 Task: Change IN PROGRESS as Status of Issue Issue0000000256 in Backlog  in Scrum Project Project0000000052 in Jira. Change IN PROGRESS as Status of Issue Issue0000000258 in Backlog  in Scrum Project Project0000000052 in Jira. Change IN PROGRESS as Status of Issue Issue0000000260 in Backlog  in Scrum Project Project0000000052 in Jira. Assign Person0000000101 as Assignee of Issue Issue0000000251 in Backlog  in Scrum Project Project0000000051 in Jira. Assign Person0000000101 as Assignee of Issue Issue0000000252 in Backlog  in Scrum Project Project0000000051 in Jira
Action: Mouse moved to (254, 79)
Screenshot: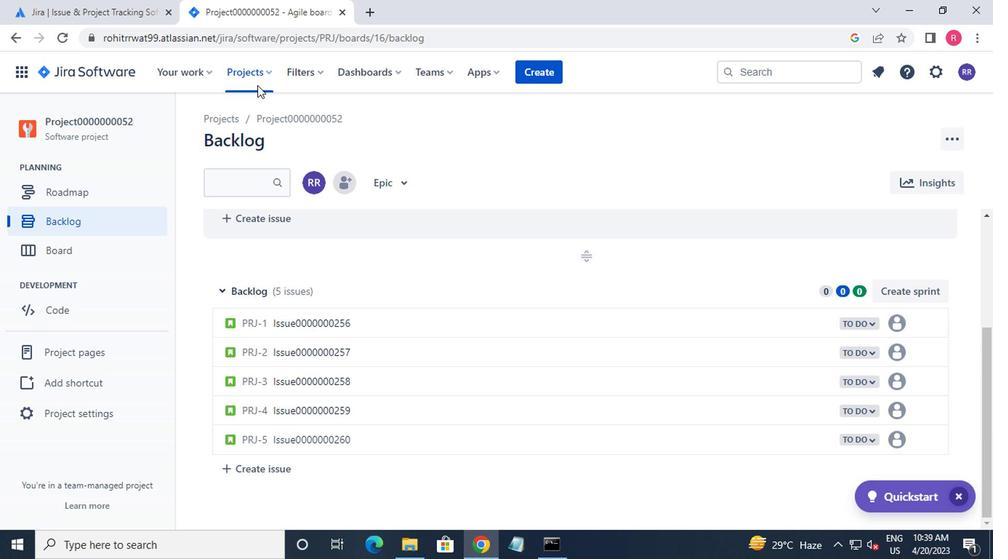 
Action: Mouse pressed left at (254, 79)
Screenshot: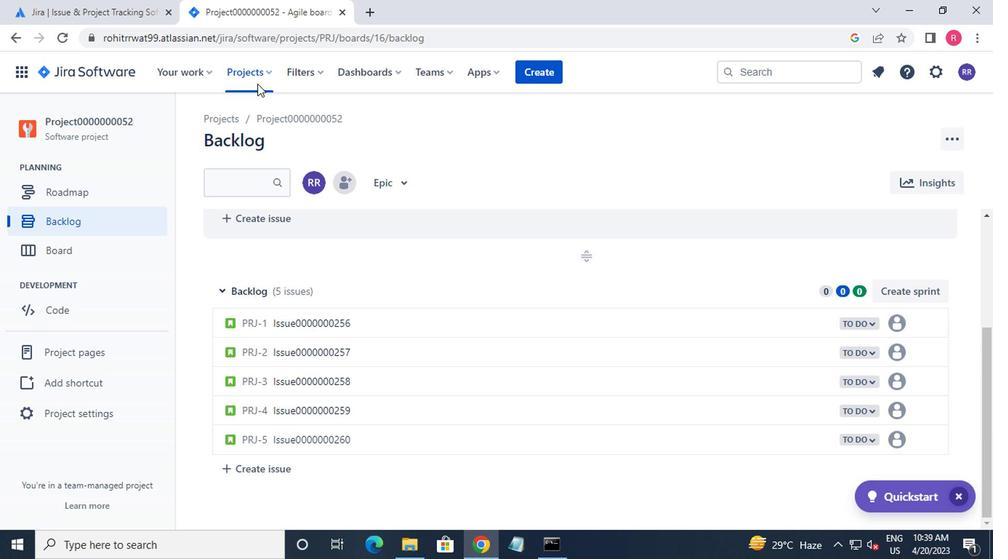 
Action: Mouse moved to (317, 150)
Screenshot: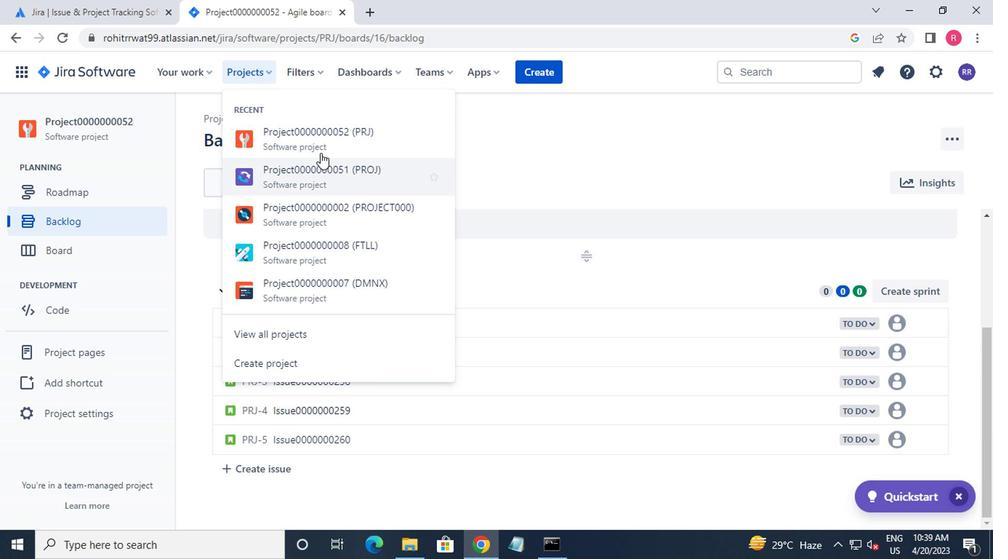 
Action: Mouse pressed left at (317, 150)
Screenshot: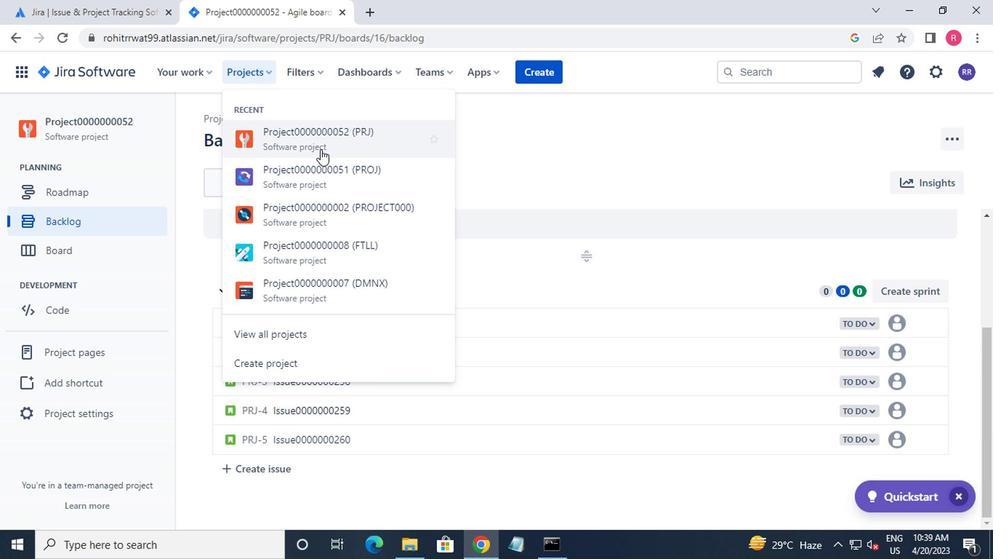 
Action: Mouse moved to (128, 208)
Screenshot: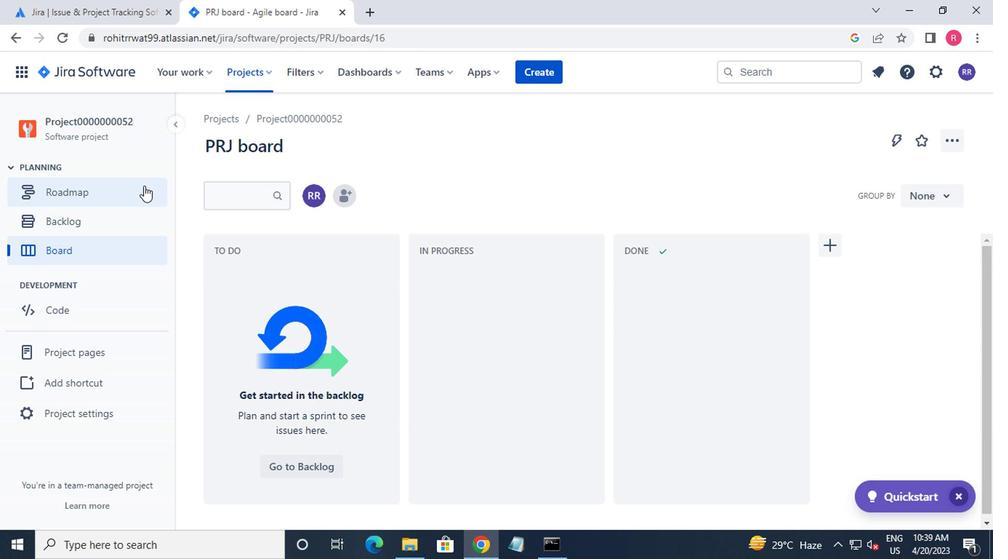 
Action: Mouse pressed left at (128, 208)
Screenshot: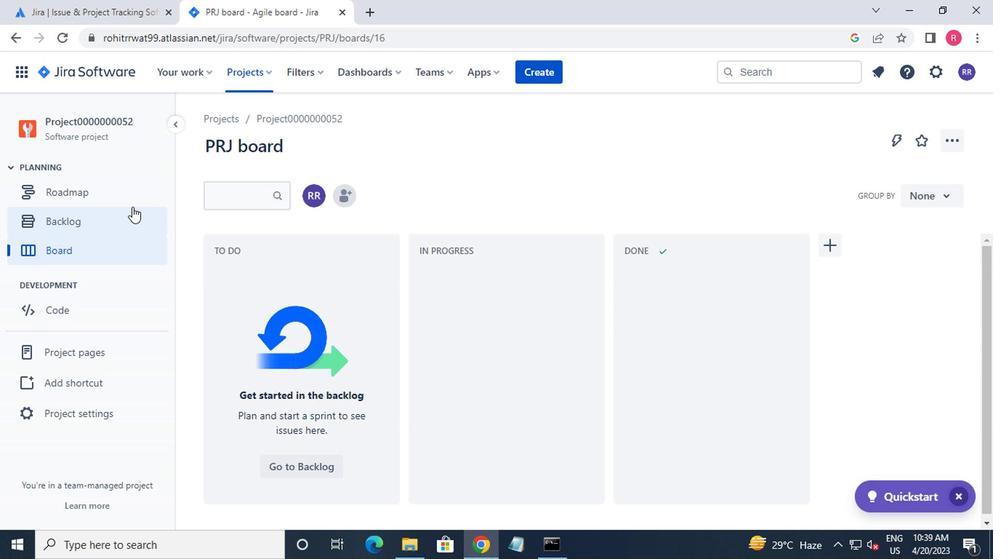 
Action: Mouse moved to (304, 367)
Screenshot: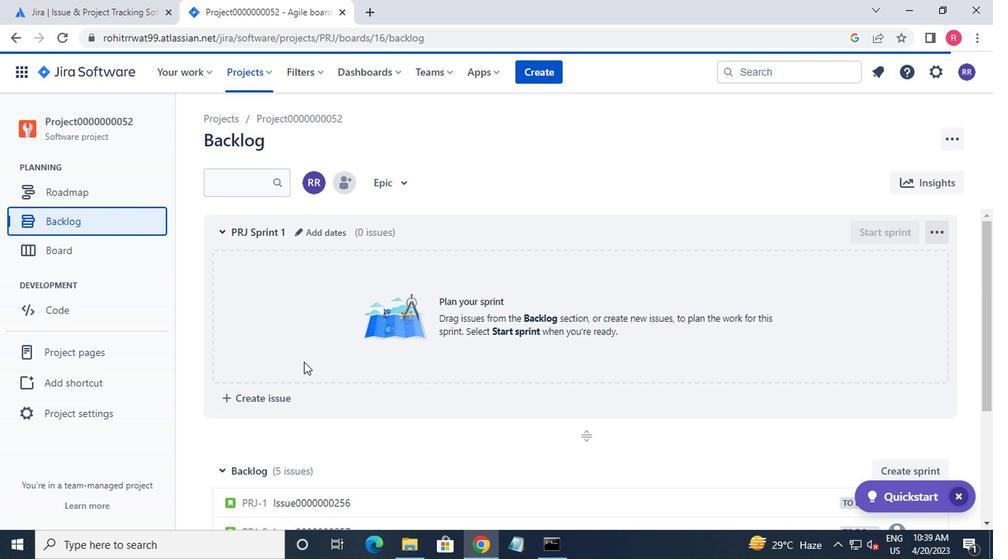 
Action: Mouse scrolled (304, 367) with delta (0, 0)
Screenshot: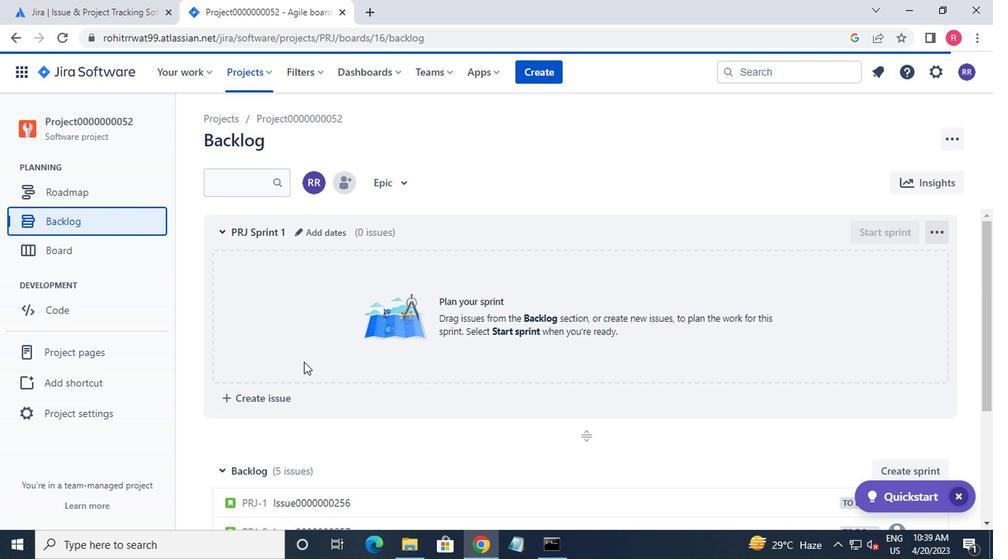 
Action: Mouse moved to (306, 370)
Screenshot: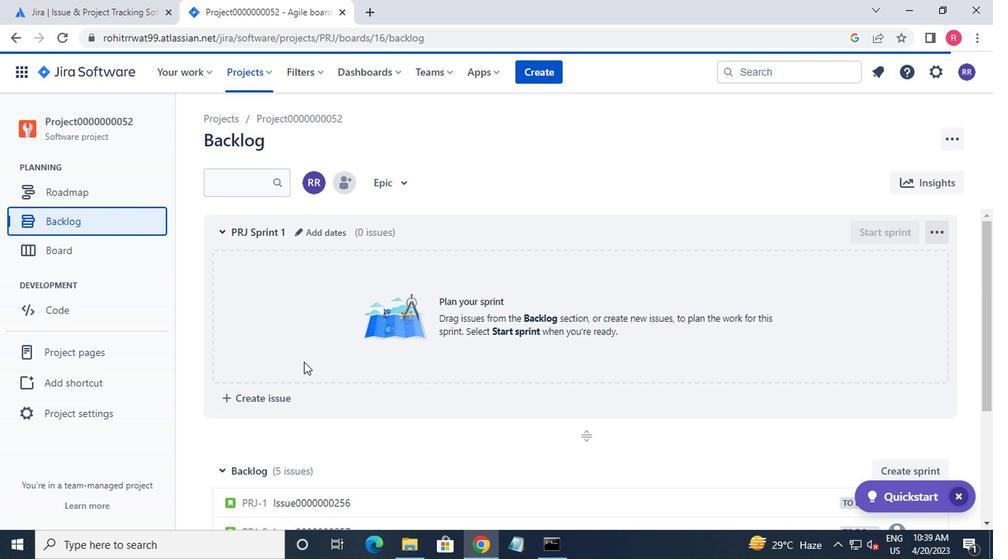 
Action: Mouse scrolled (306, 369) with delta (0, -1)
Screenshot: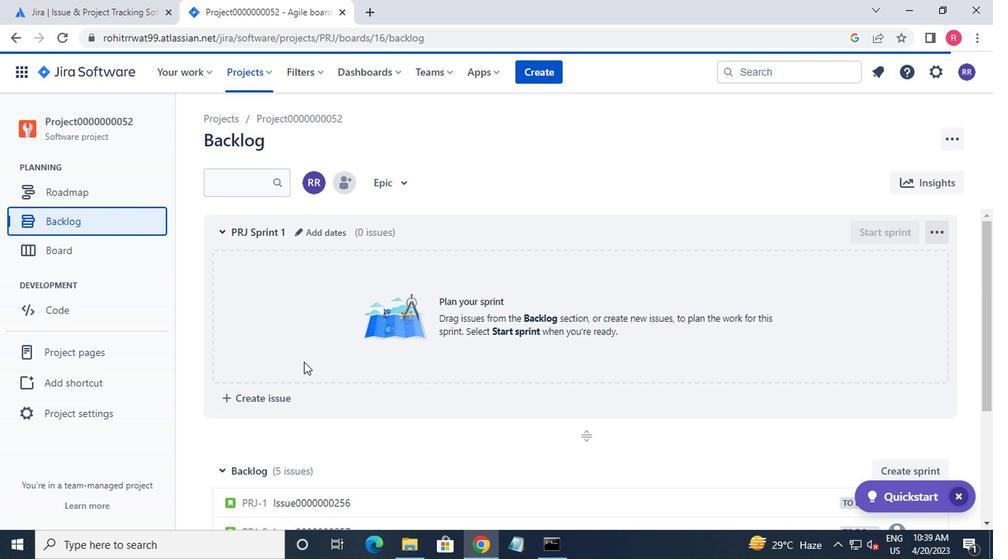 
Action: Mouse scrolled (306, 369) with delta (0, -1)
Screenshot: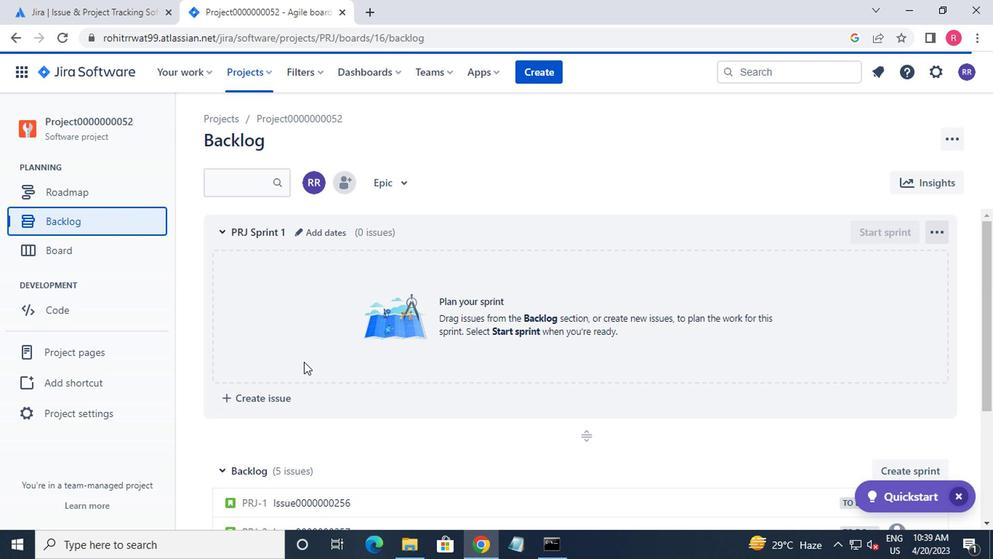 
Action: Mouse scrolled (306, 369) with delta (0, -1)
Screenshot: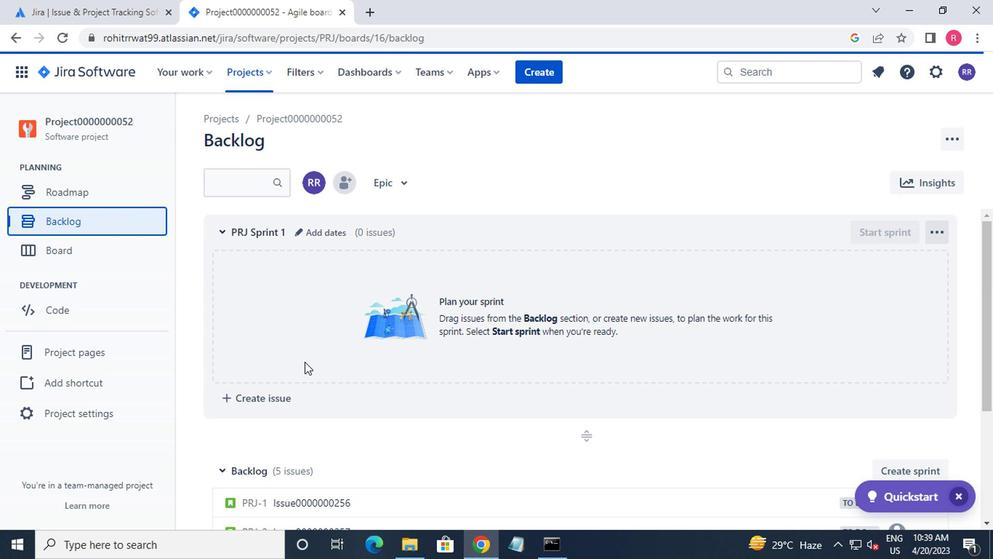 
Action: Mouse scrolled (306, 369) with delta (0, -1)
Screenshot: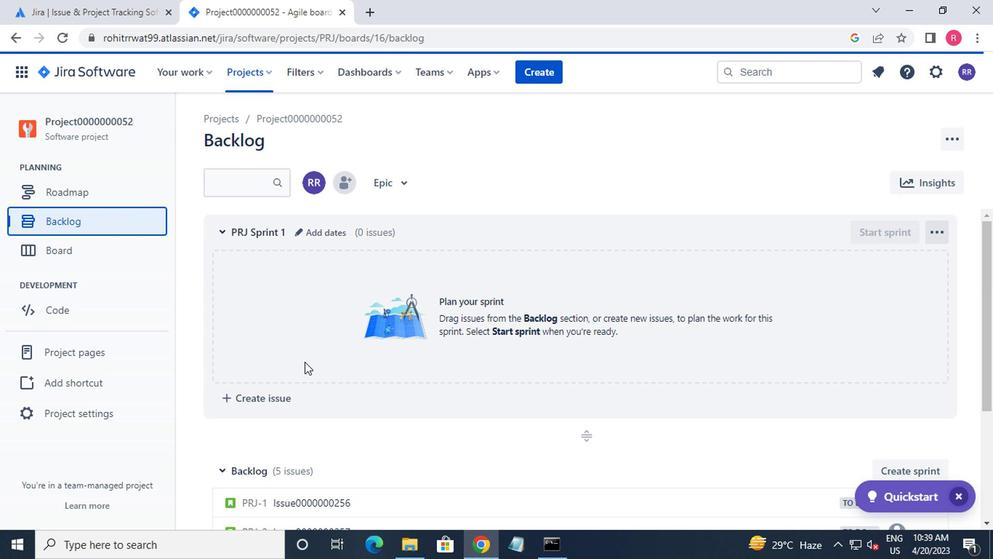 
Action: Mouse moved to (307, 371)
Screenshot: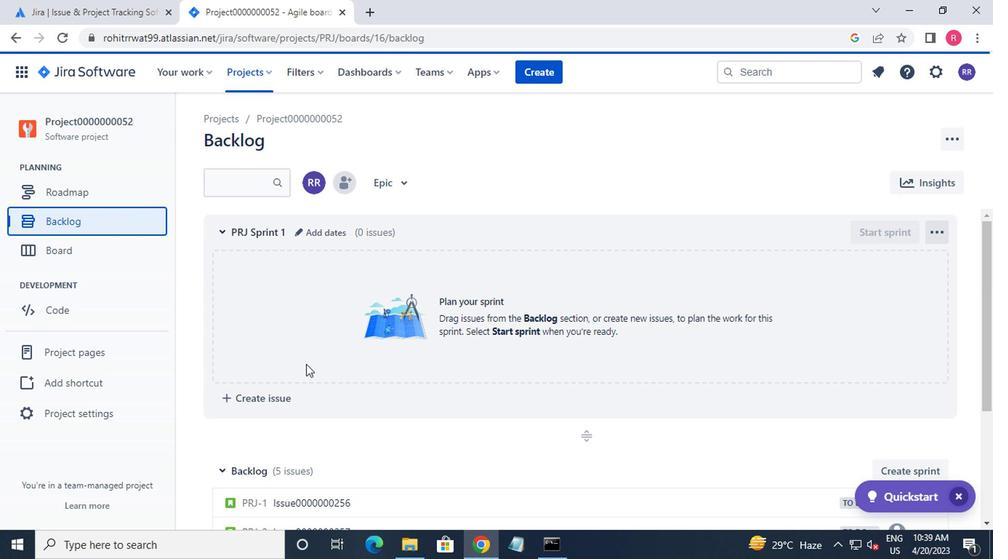 
Action: Mouse scrolled (307, 370) with delta (0, 0)
Screenshot: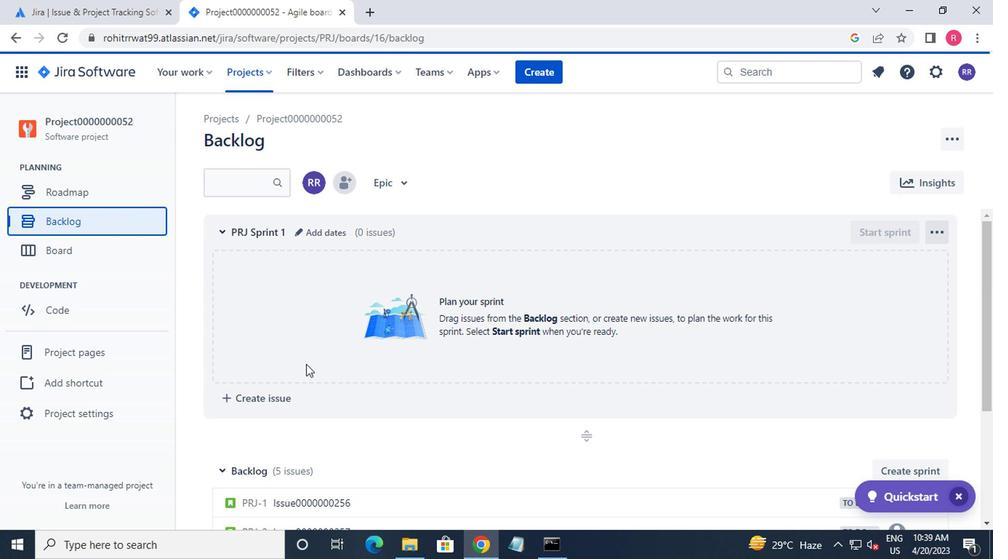 
Action: Mouse moved to (847, 327)
Screenshot: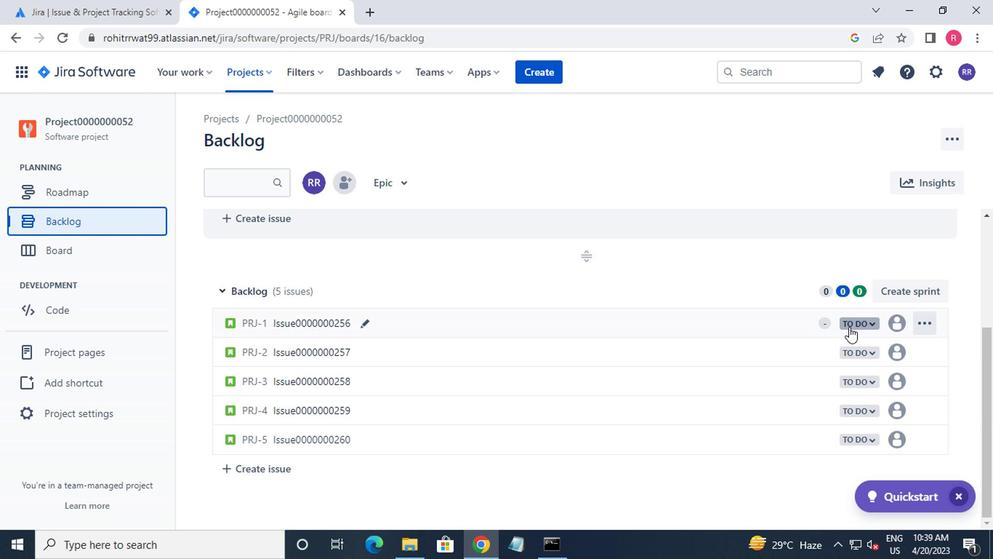 
Action: Mouse pressed left at (847, 327)
Screenshot: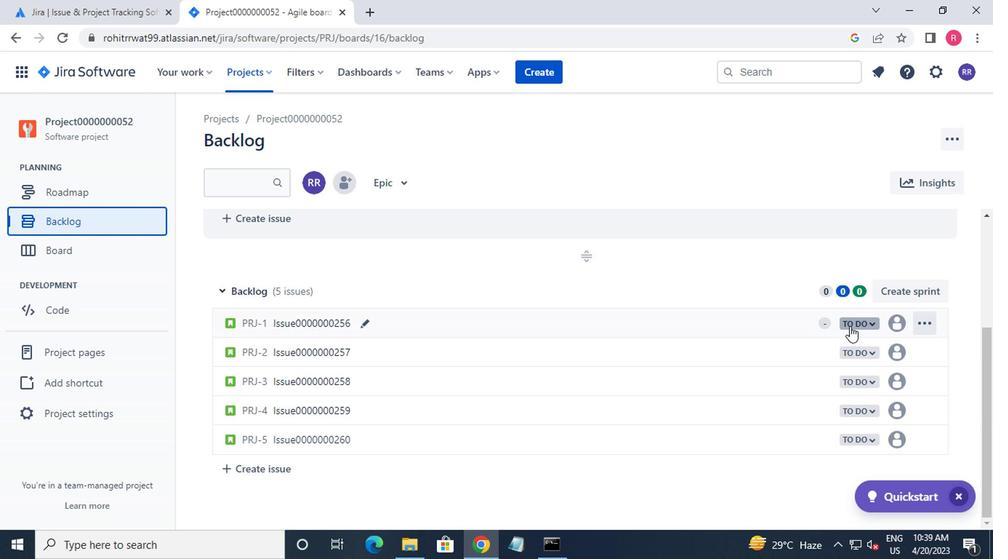 
Action: Mouse moved to (814, 347)
Screenshot: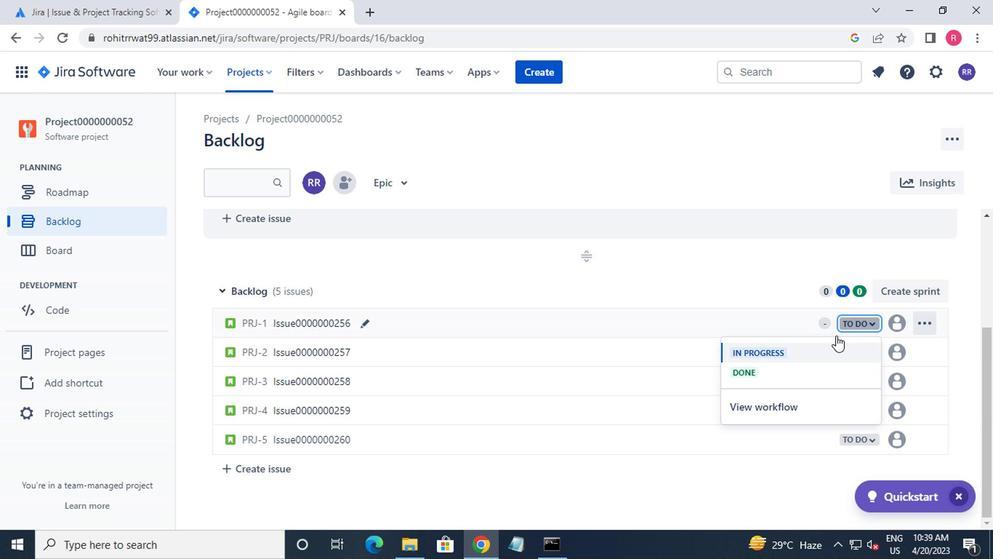 
Action: Mouse pressed left at (814, 347)
Screenshot: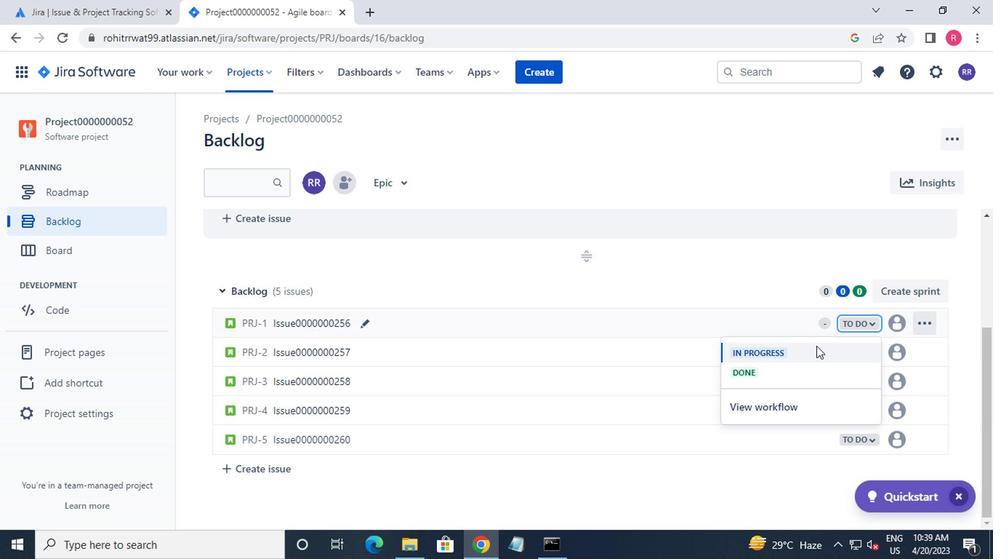 
Action: Mouse moved to (875, 385)
Screenshot: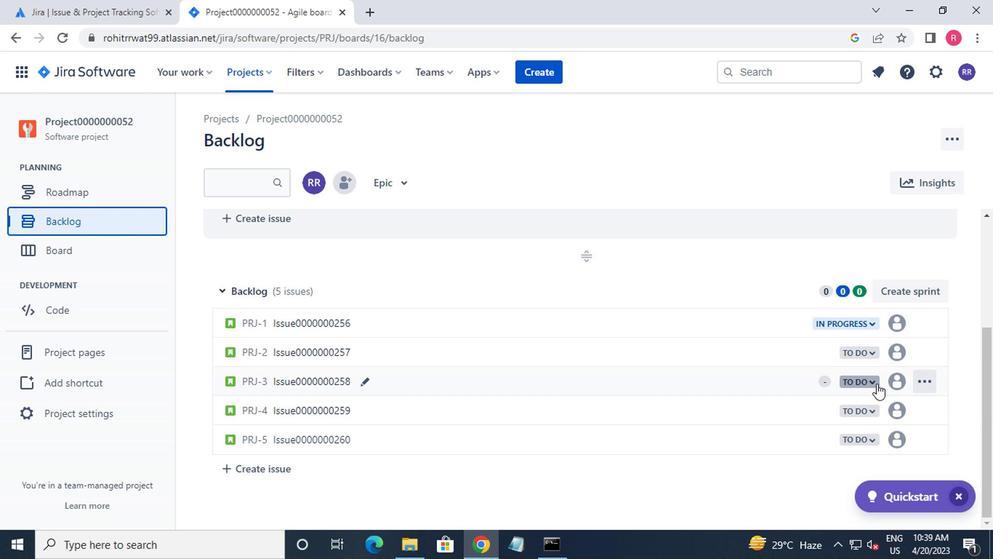 
Action: Mouse pressed left at (875, 385)
Screenshot: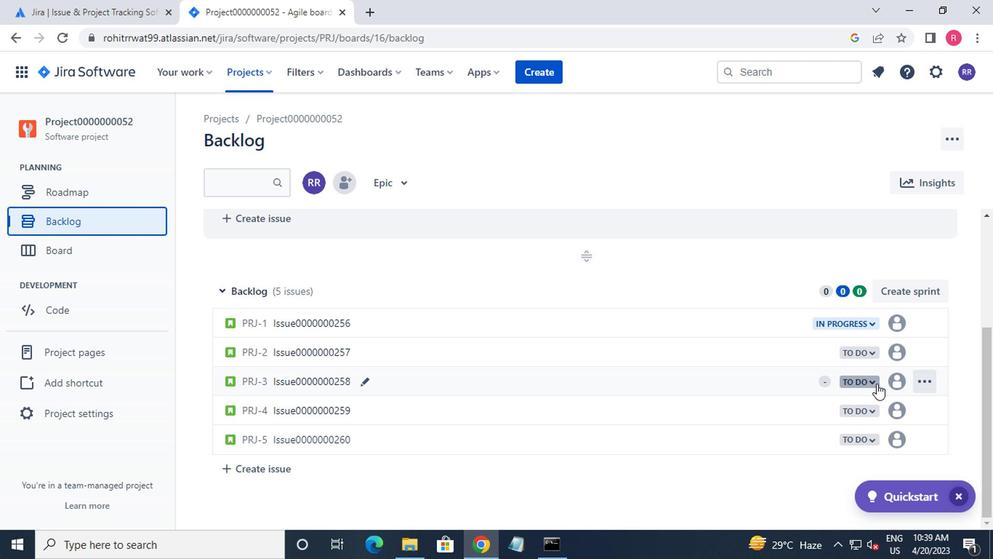 
Action: Mouse moved to (824, 406)
Screenshot: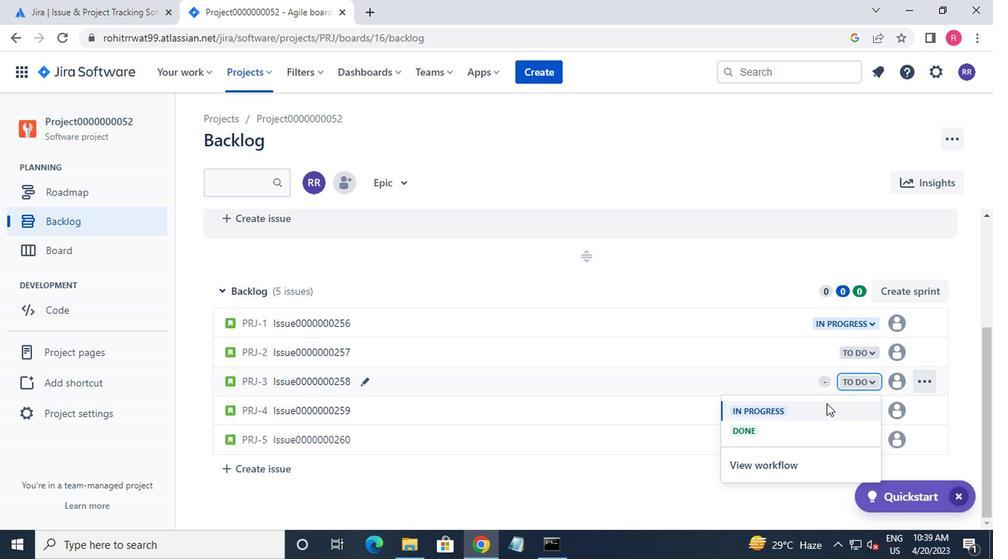 
Action: Mouse pressed left at (824, 406)
Screenshot: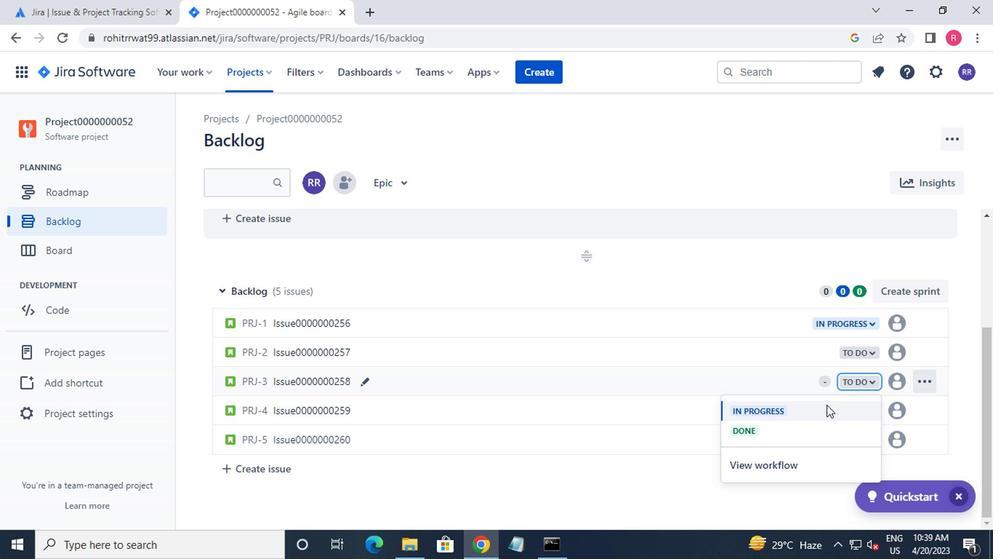 
Action: Mouse moved to (876, 442)
Screenshot: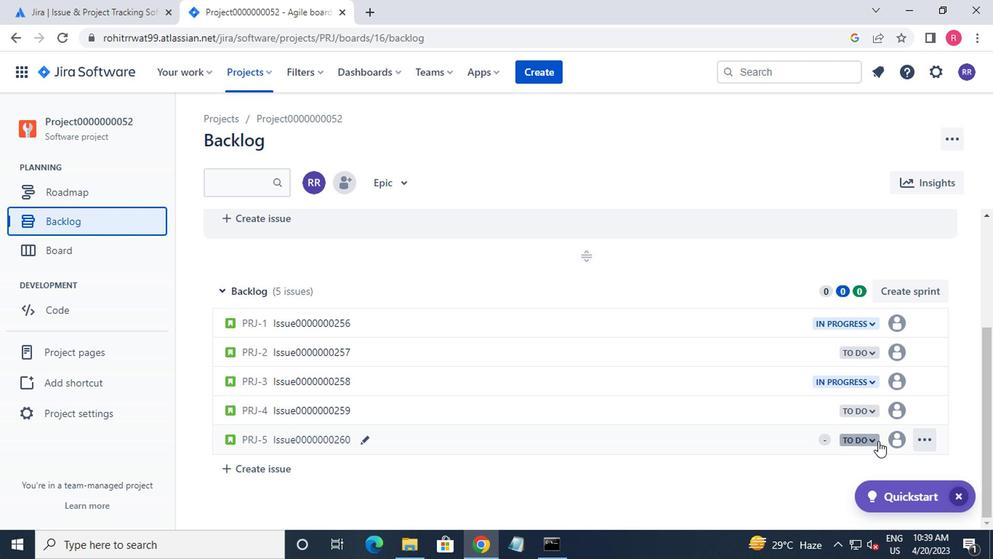 
Action: Mouse pressed left at (876, 442)
Screenshot: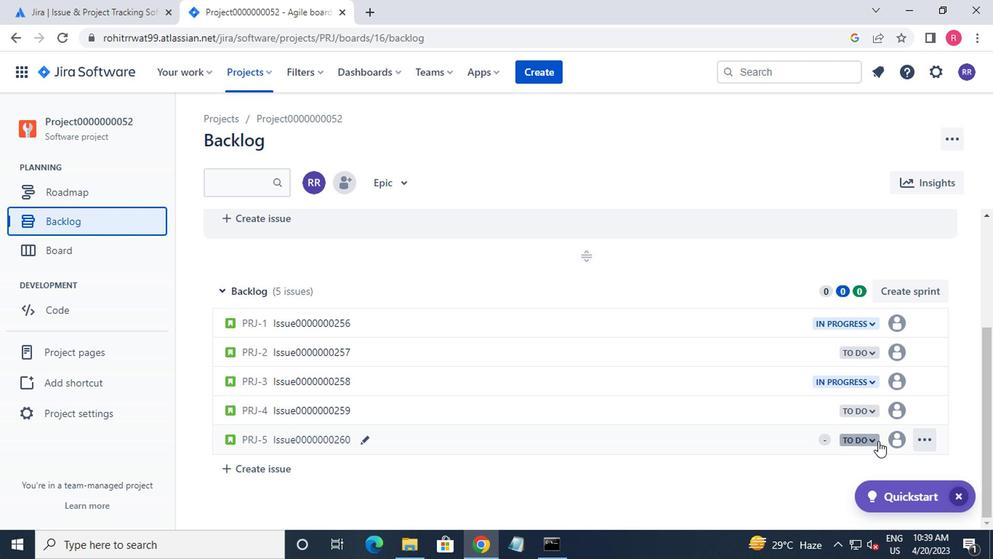 
Action: Mouse moved to (806, 356)
Screenshot: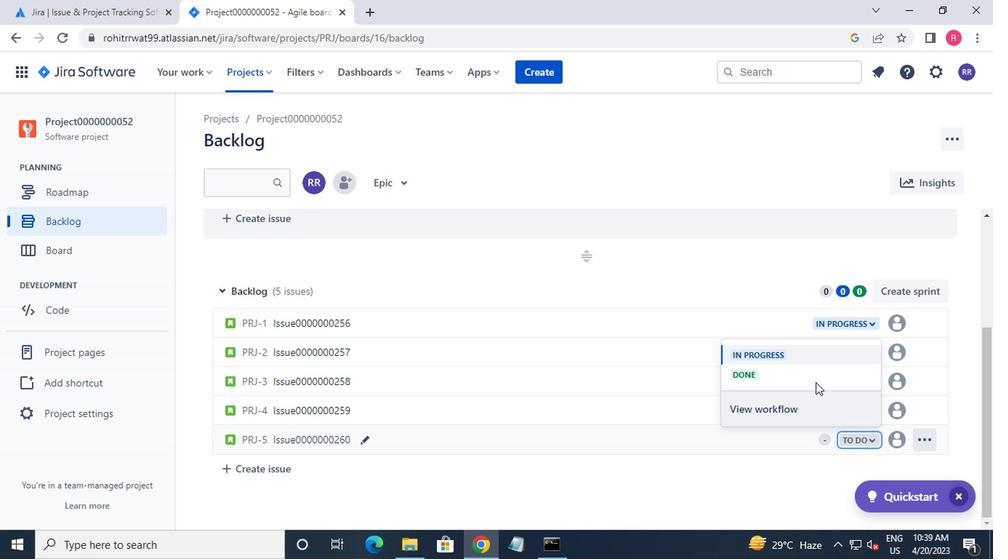 
Action: Mouse pressed left at (806, 356)
Screenshot: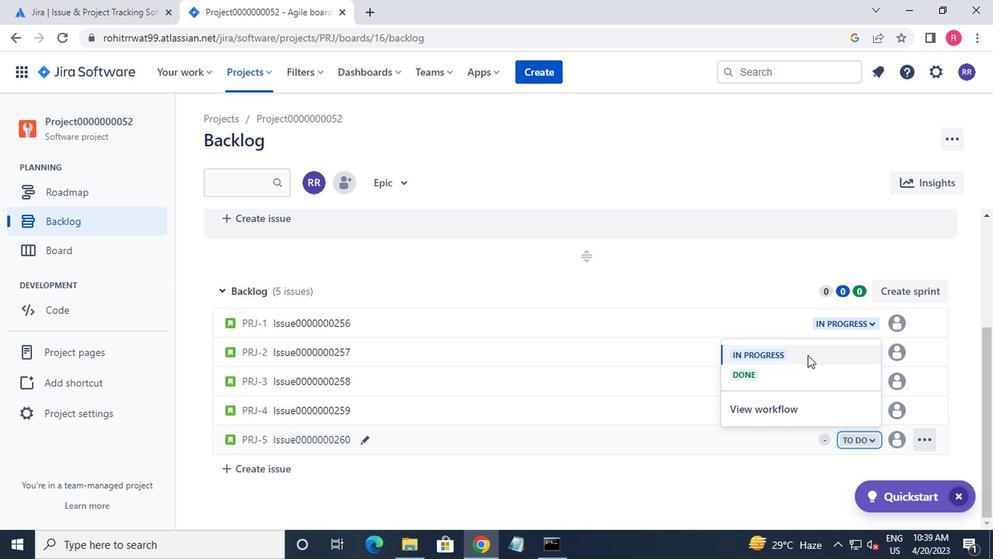 
Action: Mouse moved to (257, 73)
Screenshot: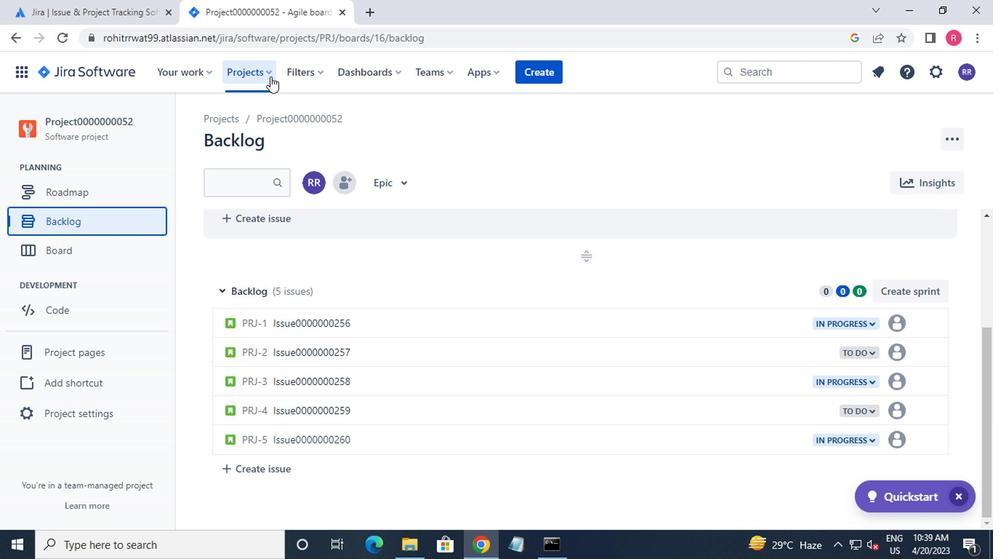 
Action: Mouse pressed left at (257, 73)
Screenshot: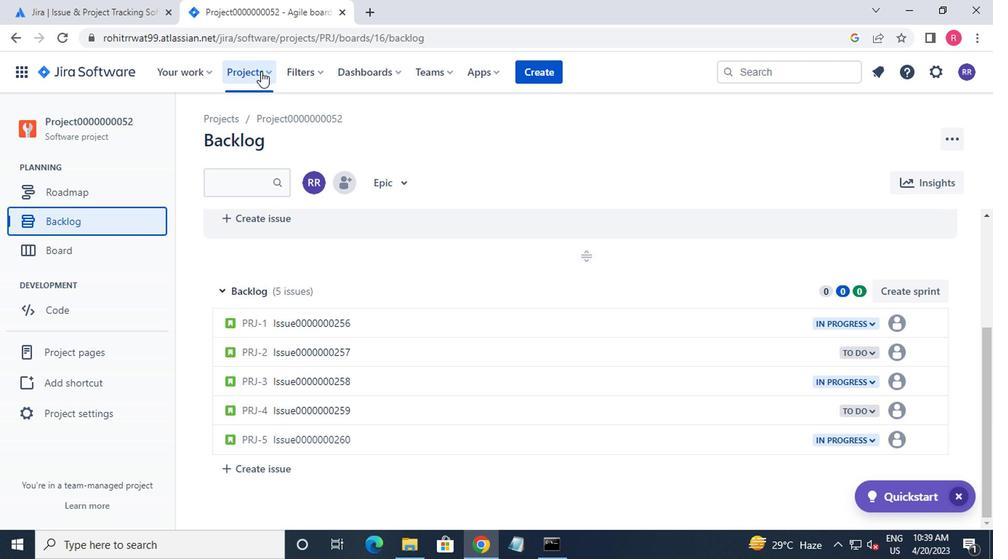 
Action: Mouse moved to (305, 165)
Screenshot: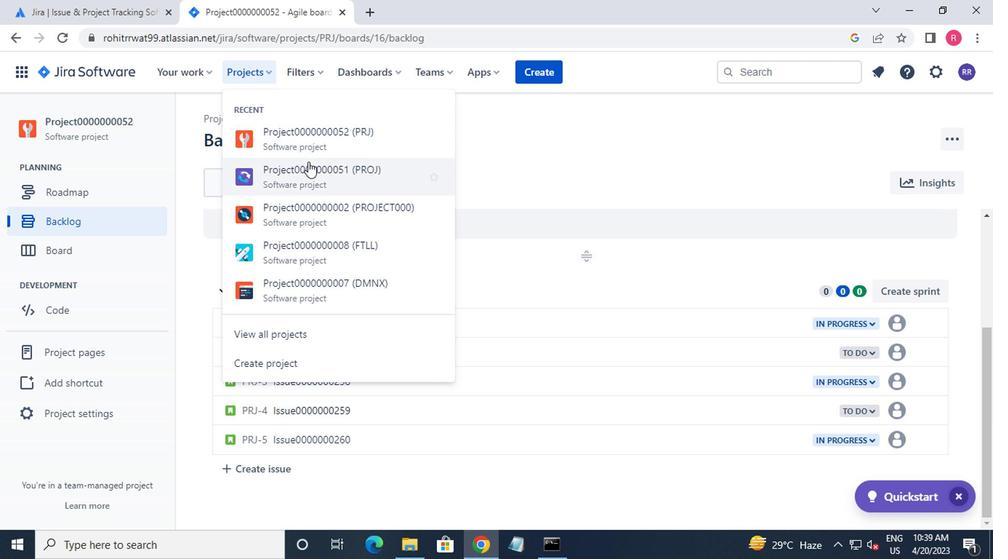
Action: Mouse pressed left at (305, 165)
Screenshot: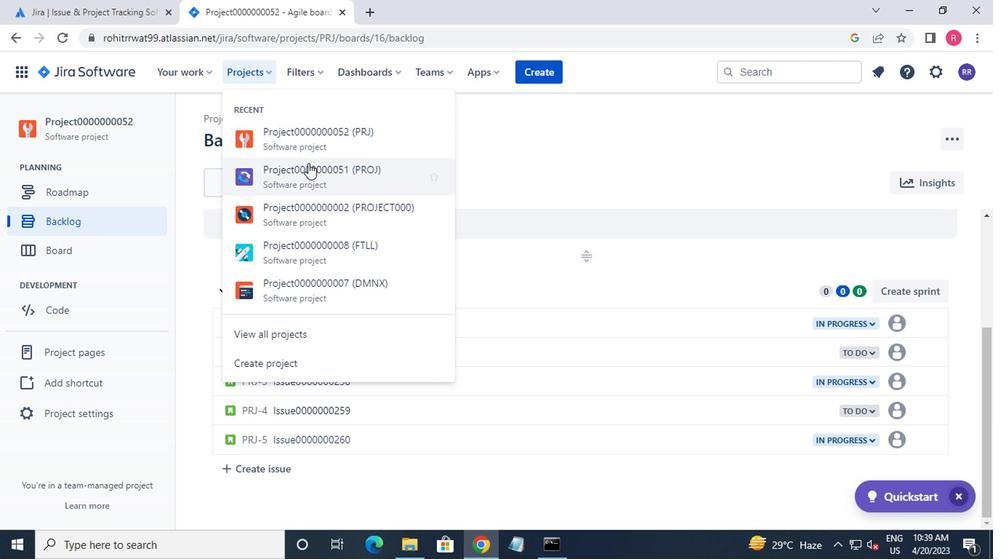 
Action: Mouse moved to (84, 231)
Screenshot: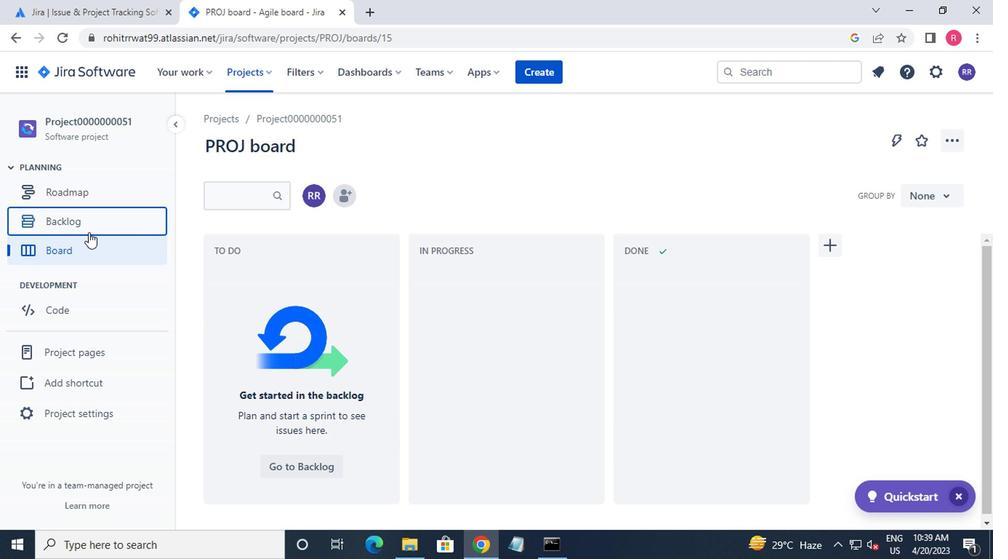 
Action: Mouse pressed left at (84, 231)
Screenshot: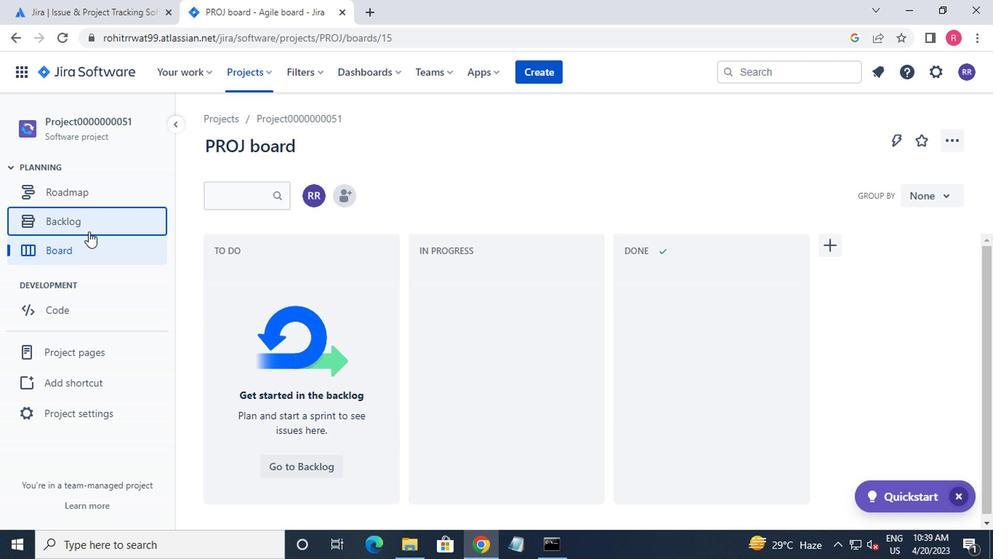 
Action: Mouse moved to (375, 395)
Screenshot: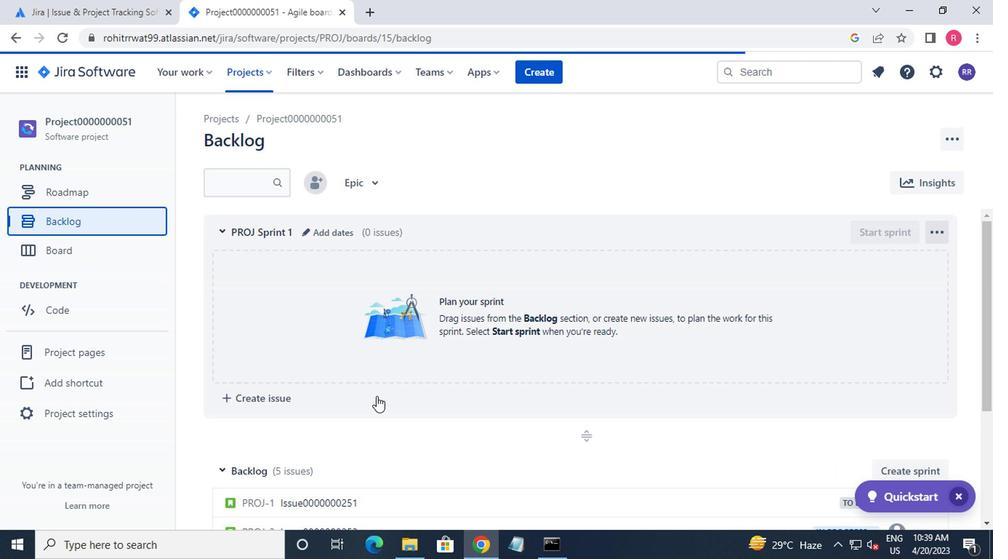 
Action: Mouse scrolled (375, 394) with delta (0, -1)
Screenshot: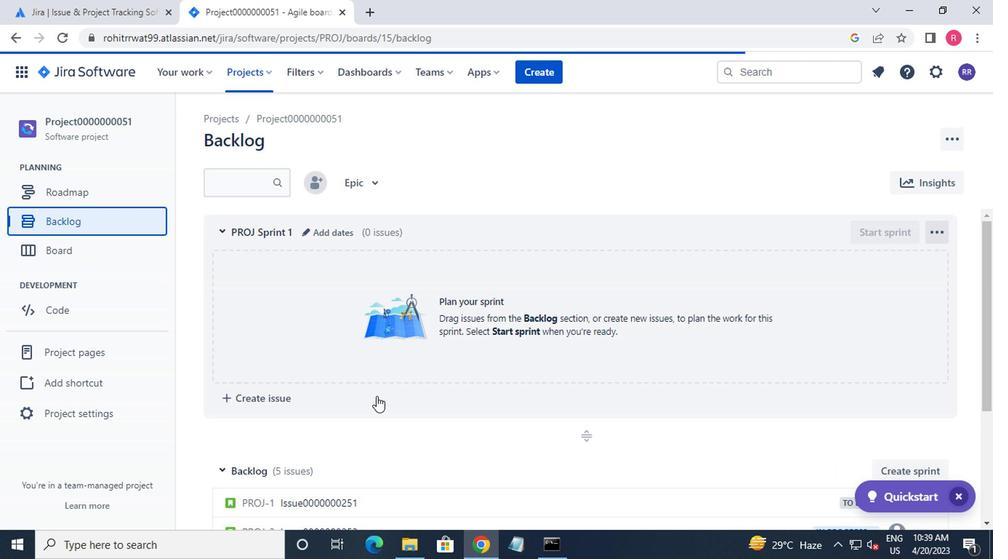 
Action: Mouse moved to (382, 393)
Screenshot: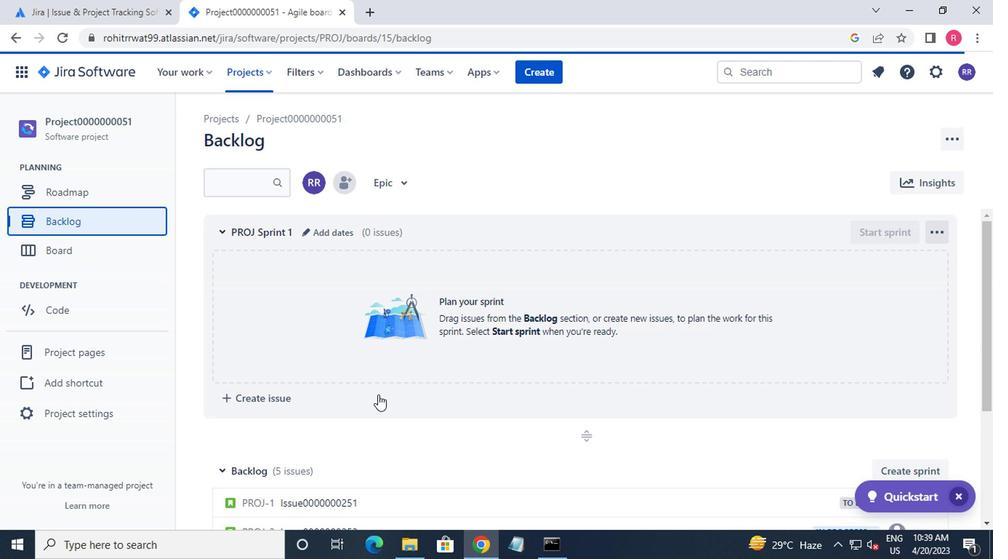 
Action: Mouse scrolled (382, 393) with delta (0, 0)
Screenshot: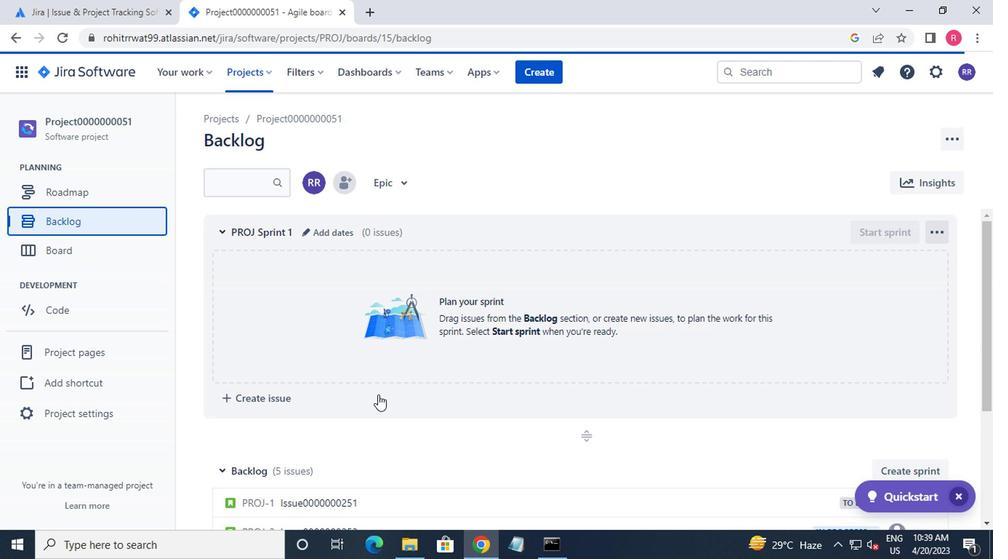
Action: Mouse moved to (387, 393)
Screenshot: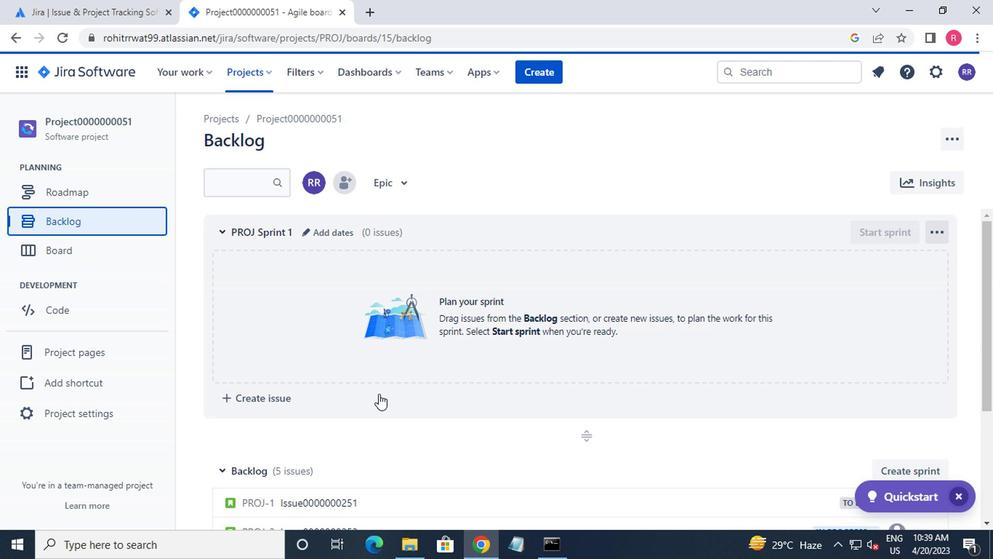 
Action: Mouse scrolled (387, 393) with delta (0, 0)
Screenshot: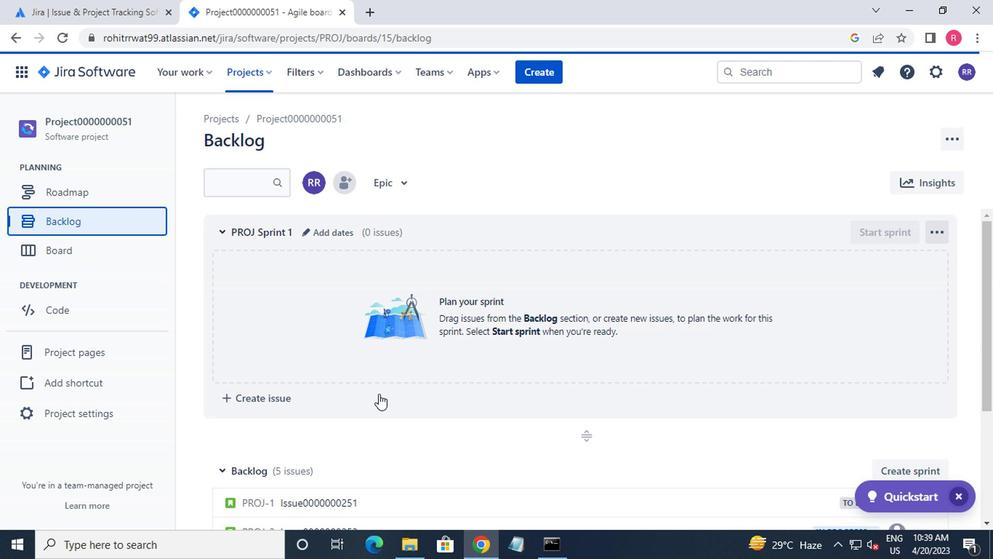 
Action: Mouse moved to (393, 393)
Screenshot: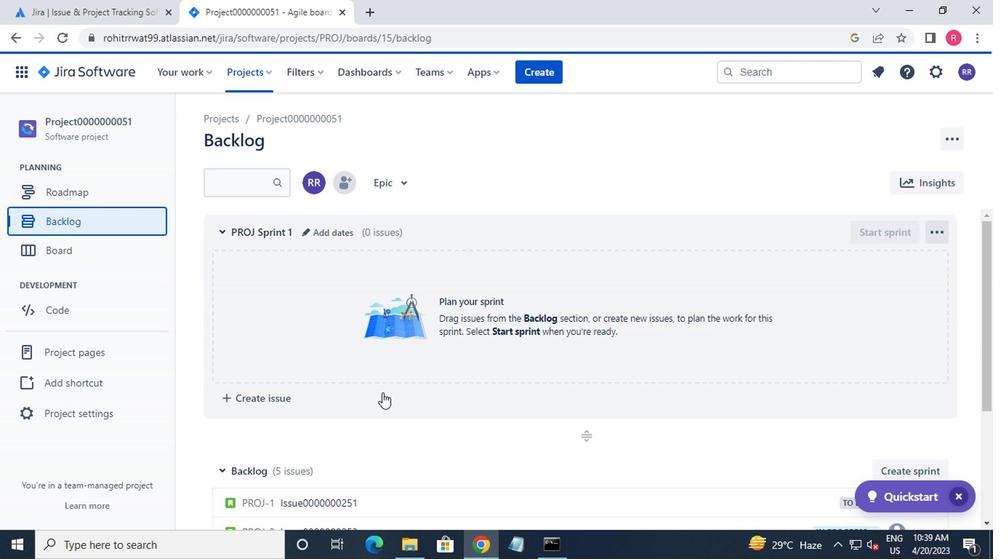 
Action: Mouse scrolled (393, 393) with delta (0, 0)
Screenshot: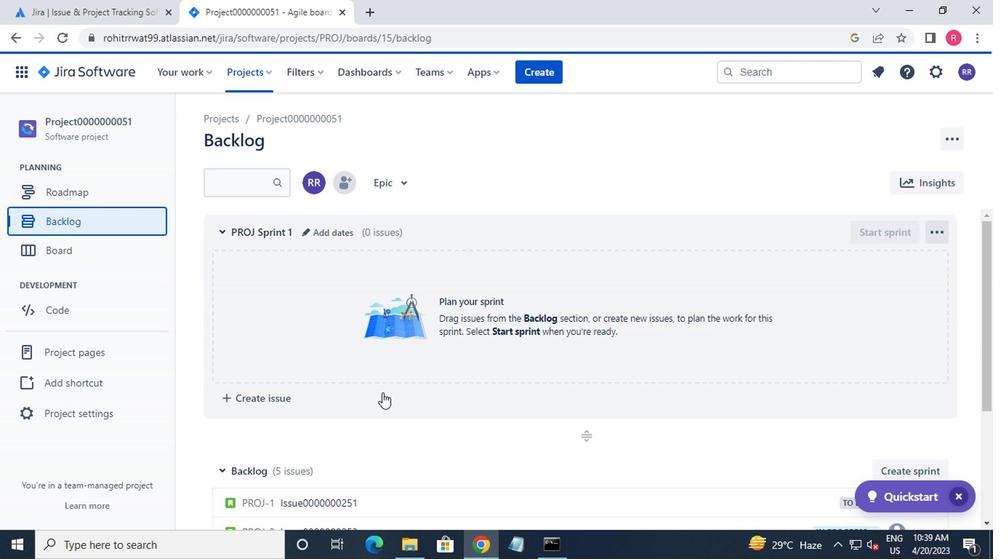 
Action: Mouse moved to (404, 393)
Screenshot: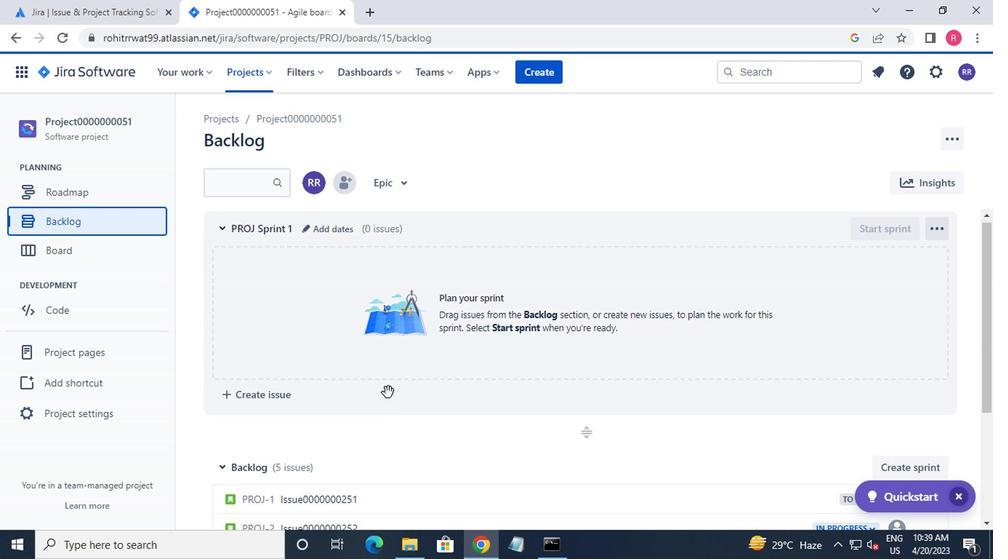 
Action: Mouse scrolled (404, 393) with delta (0, 0)
Screenshot: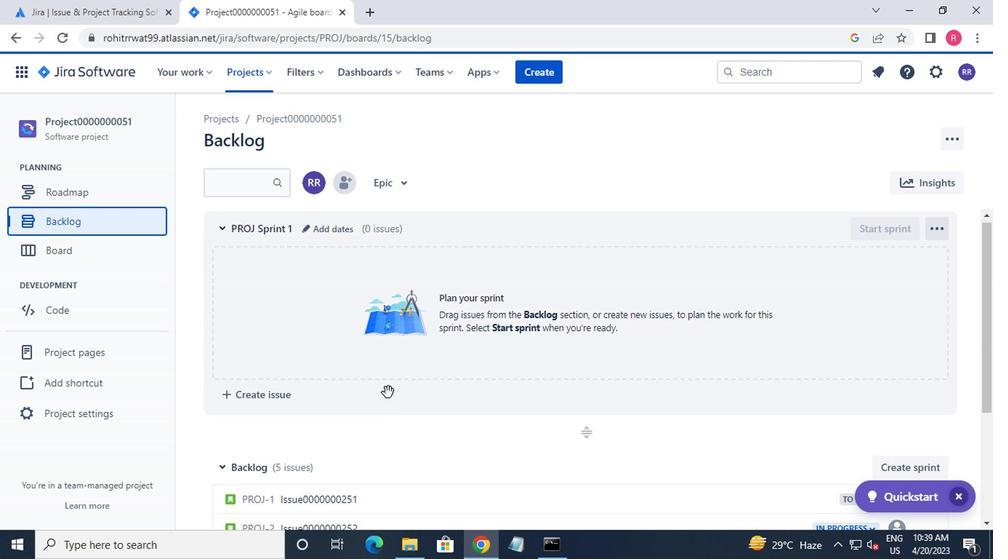 
Action: Mouse moved to (893, 331)
Screenshot: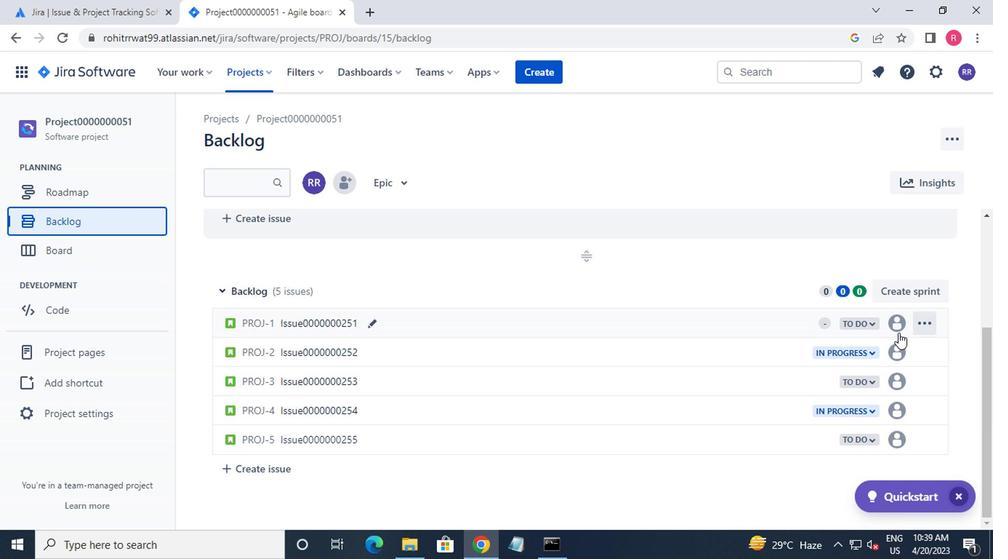 
Action: Mouse pressed left at (893, 331)
Screenshot: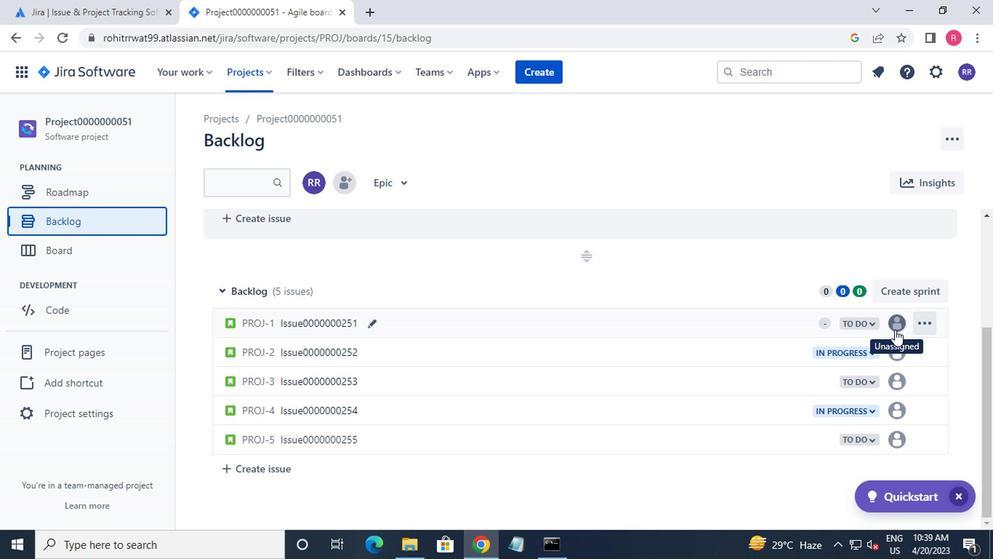 
Action: Mouse moved to (827, 464)
Screenshot: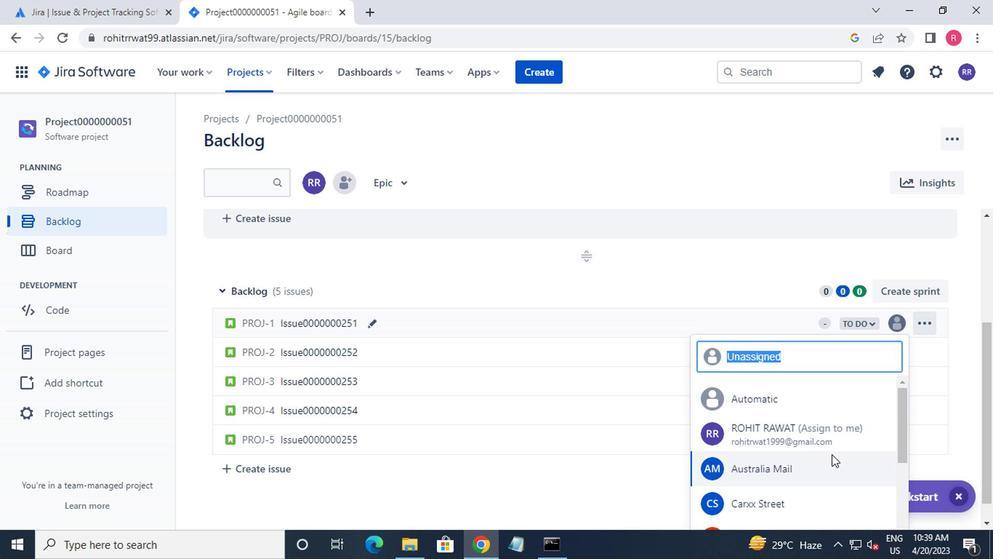
Action: Mouse pressed left at (827, 464)
Screenshot: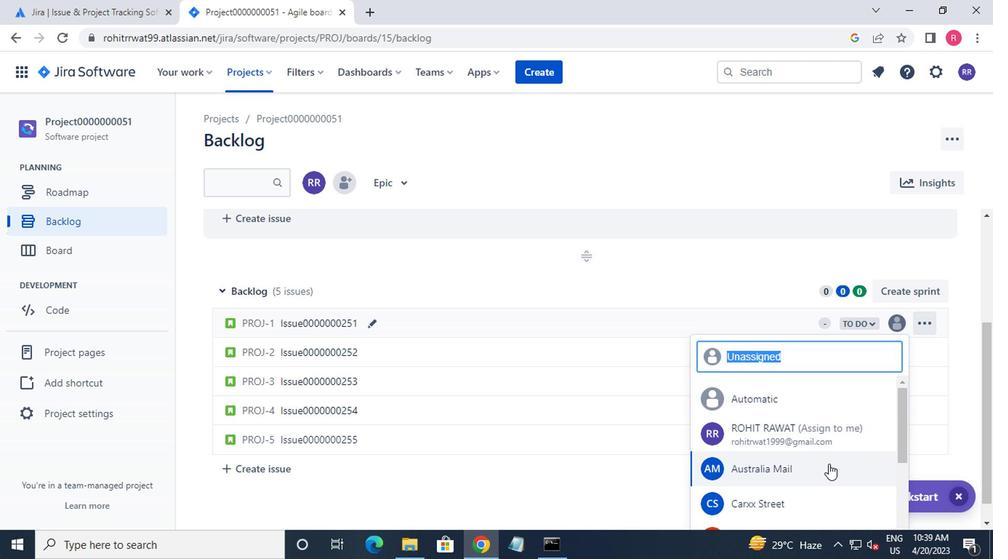 
Action: Mouse moved to (891, 359)
Screenshot: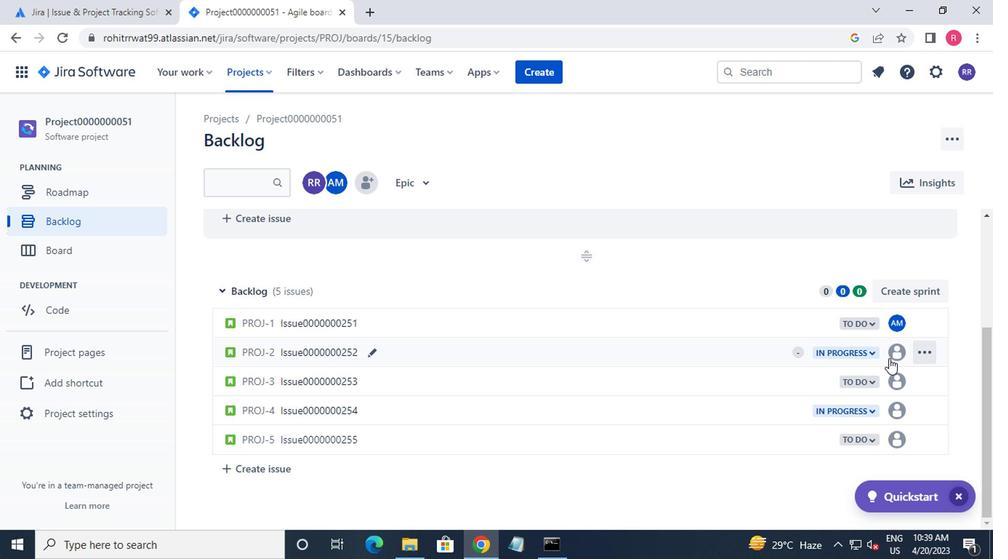
Action: Mouse pressed left at (891, 359)
Screenshot: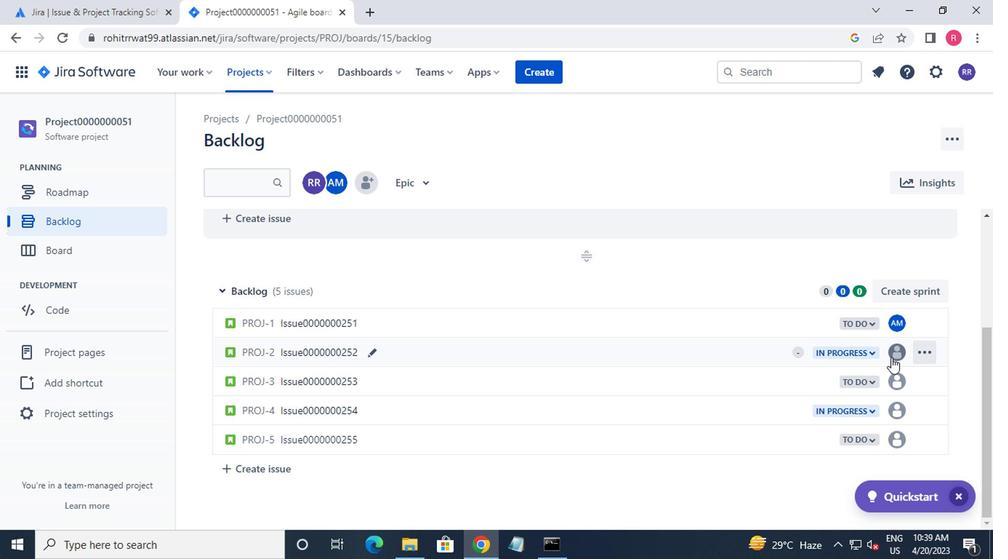 
Action: Mouse moved to (792, 501)
Screenshot: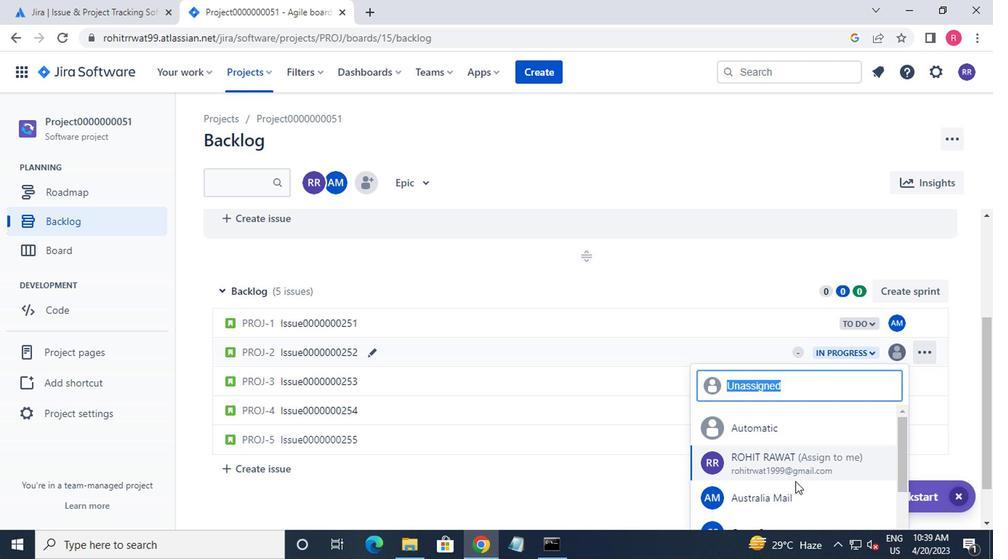 
Action: Mouse pressed left at (792, 501)
Screenshot: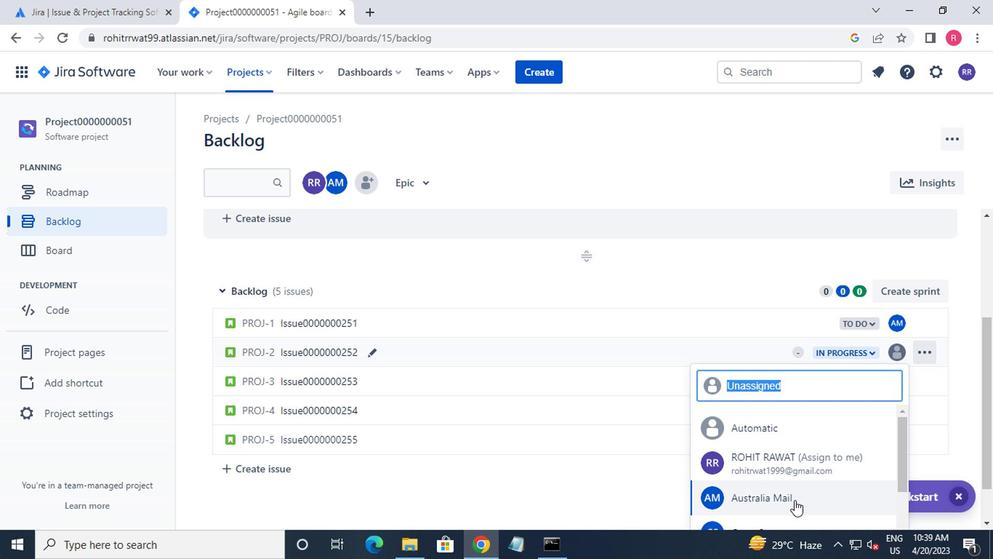 
Action: Mouse moved to (796, 489)
Screenshot: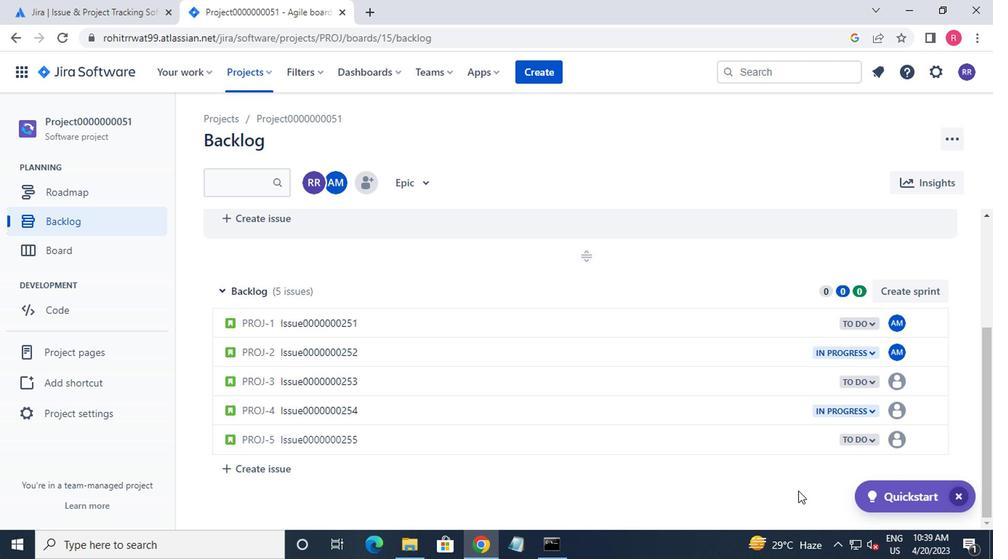 
Action: Mouse scrolled (796, 488) with delta (0, -1)
Screenshot: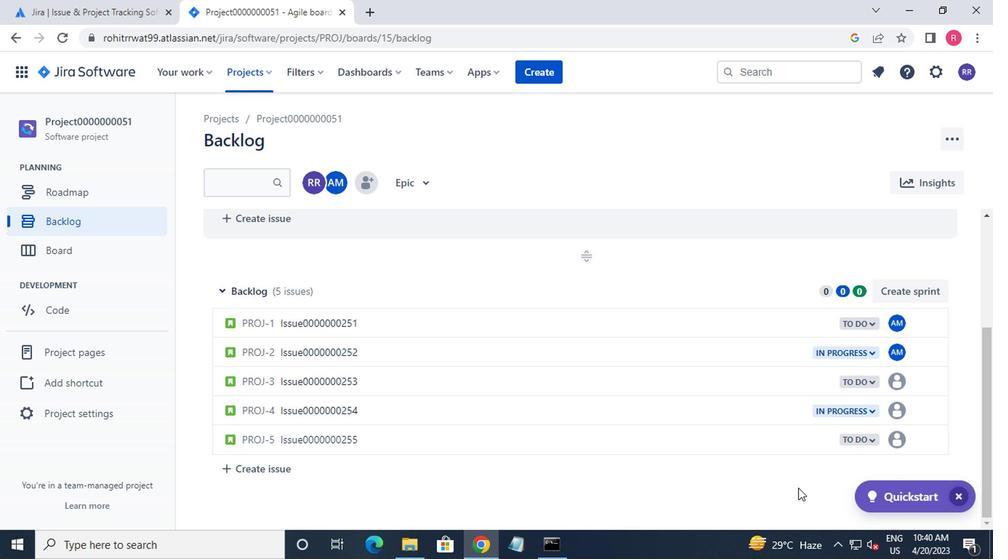 
Action: Mouse moved to (796, 485)
Screenshot: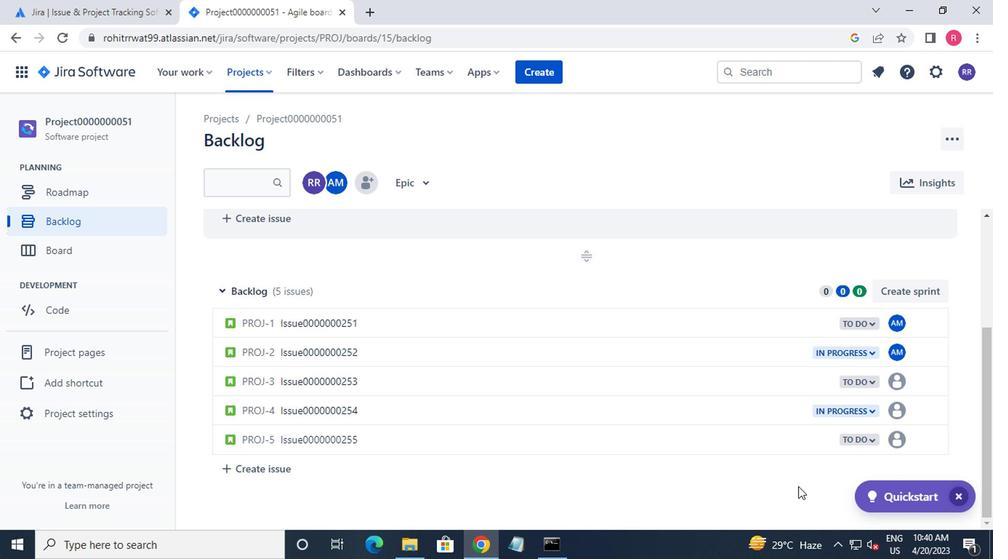 
